 Task: Create List Commercial Law in Board Resource Planning Techniques to Workspace Digital Advertising. Create List Mergers and Acquisitions in Board Social Media Listening and Monitoring to Workspace Digital Advertising. Create List Litigation in Board Sales Team Compensation and Incentive Design to Workspace Digital Advertising
Action: Mouse moved to (331, 109)
Screenshot: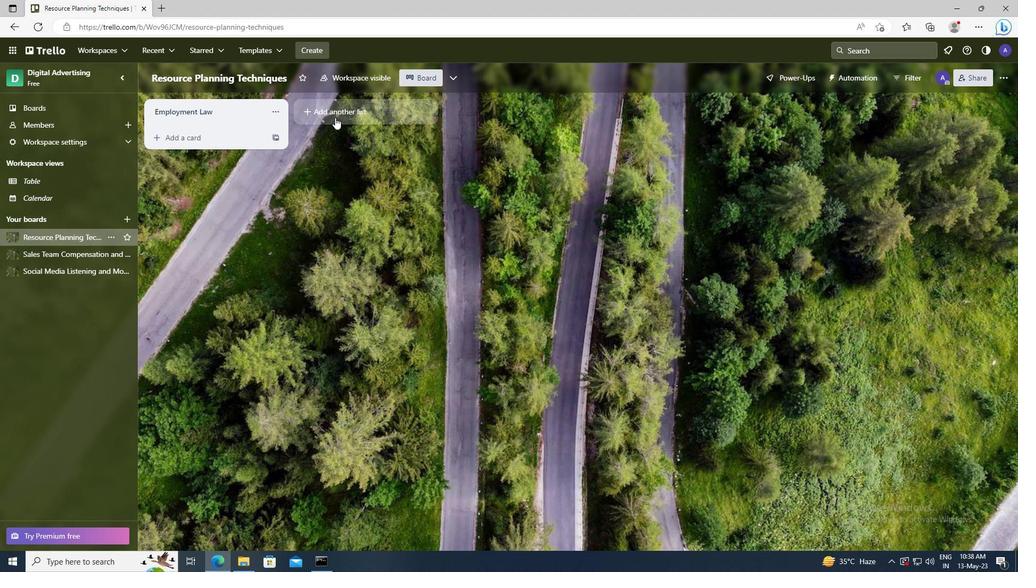 
Action: Mouse pressed left at (331, 109)
Screenshot: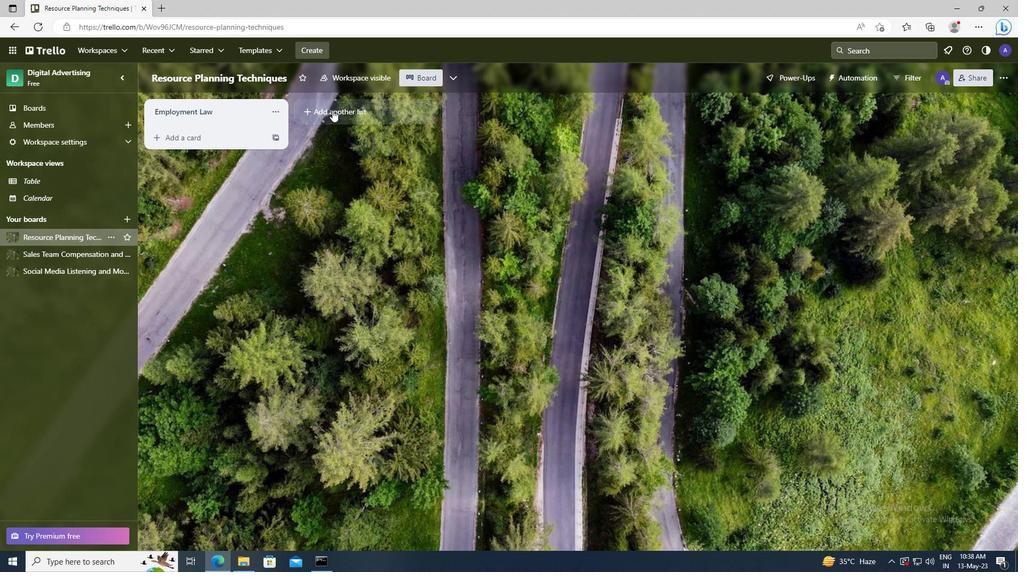 
Action: Key pressed <Key.shift>COMMERCIAL<Key.space><Key.shift>LAW
Screenshot: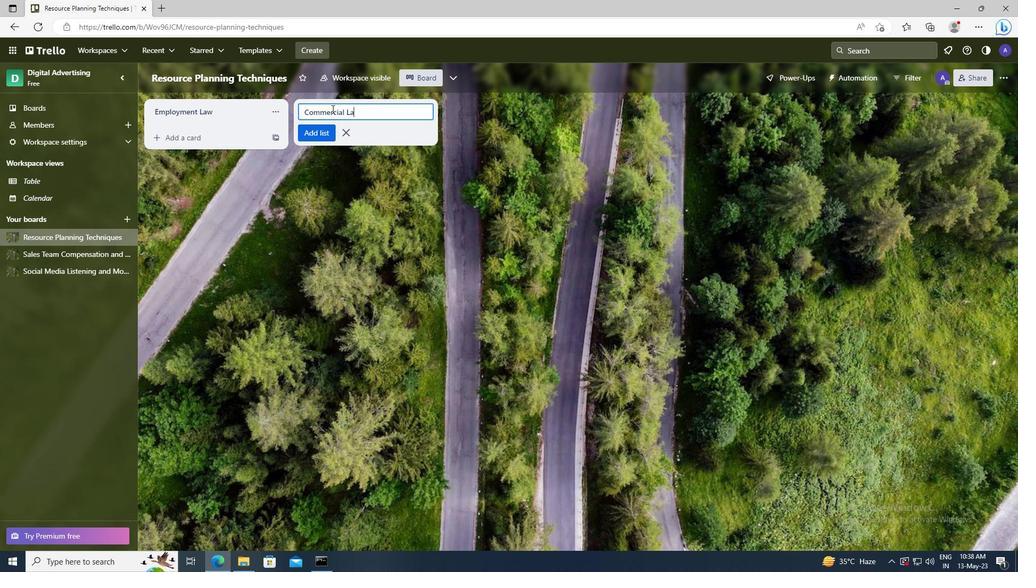 
Action: Mouse moved to (320, 132)
Screenshot: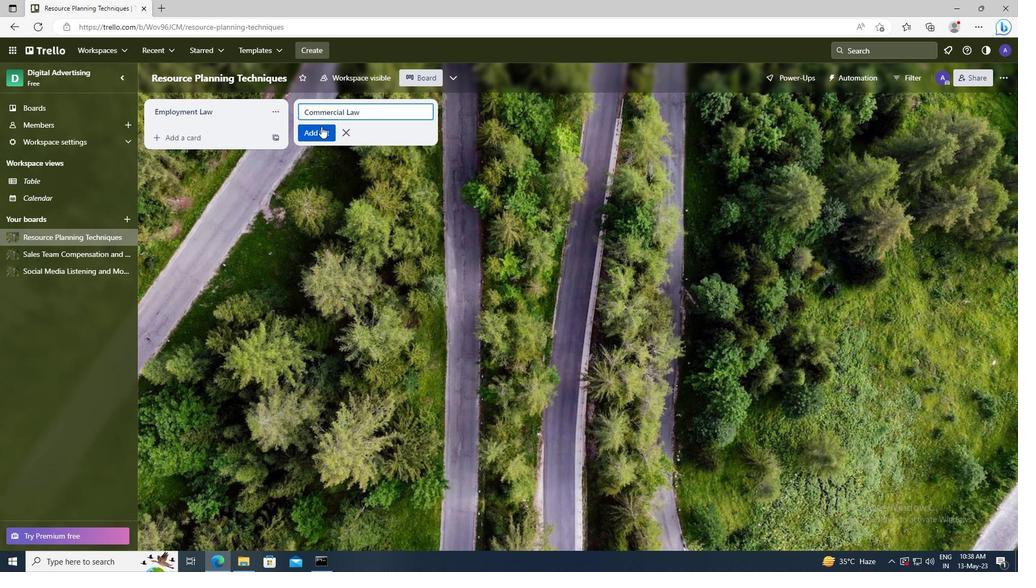 
Action: Mouse pressed left at (320, 132)
Screenshot: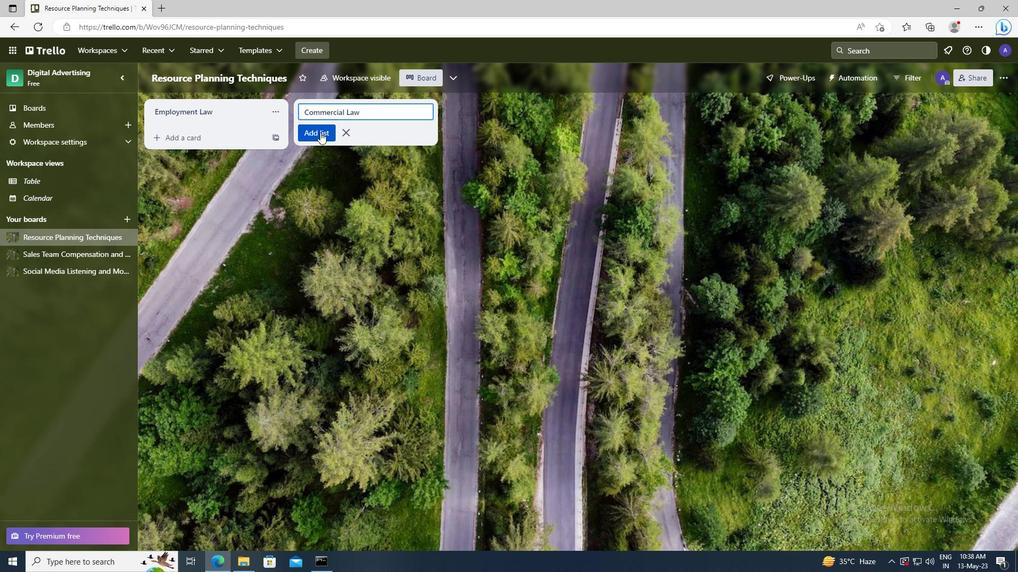 
Action: Mouse moved to (83, 270)
Screenshot: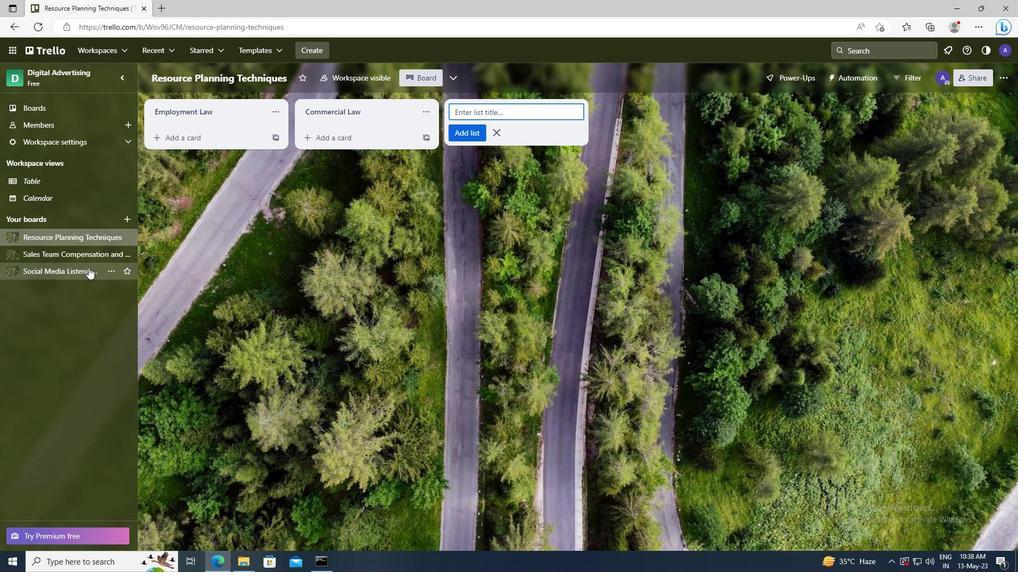 
Action: Mouse pressed left at (83, 270)
Screenshot: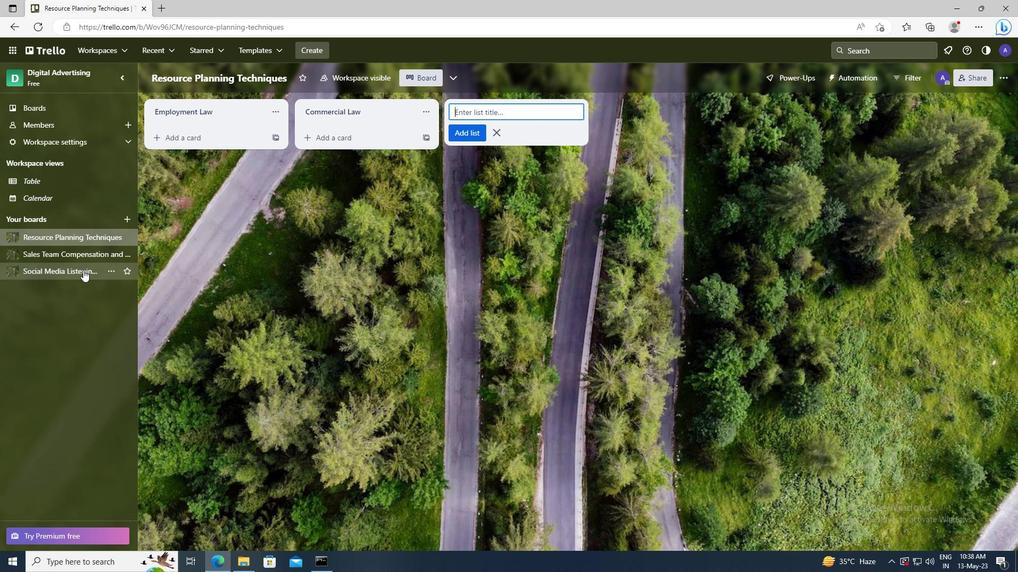 
Action: Mouse moved to (317, 112)
Screenshot: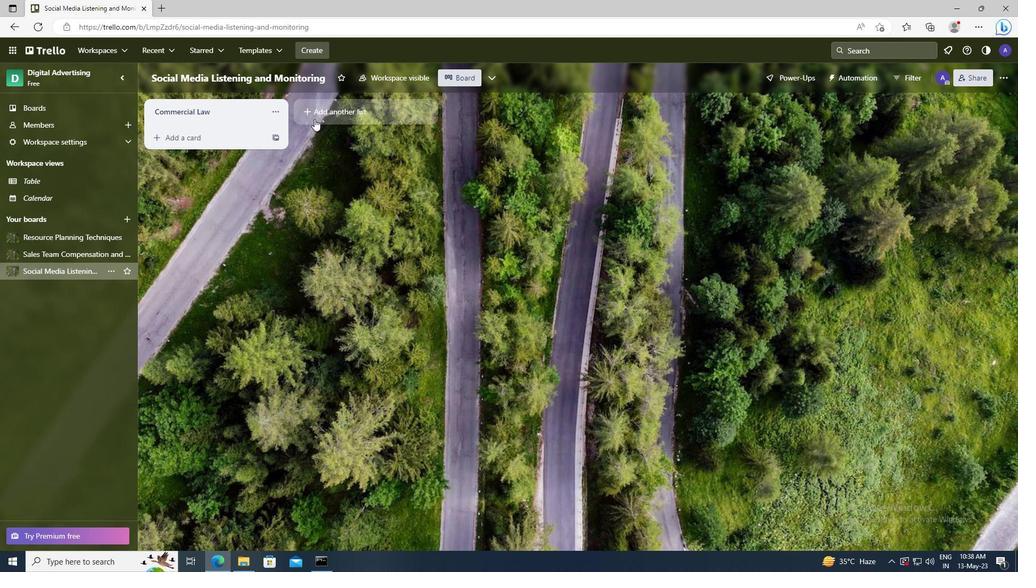 
Action: Mouse pressed left at (317, 112)
Screenshot: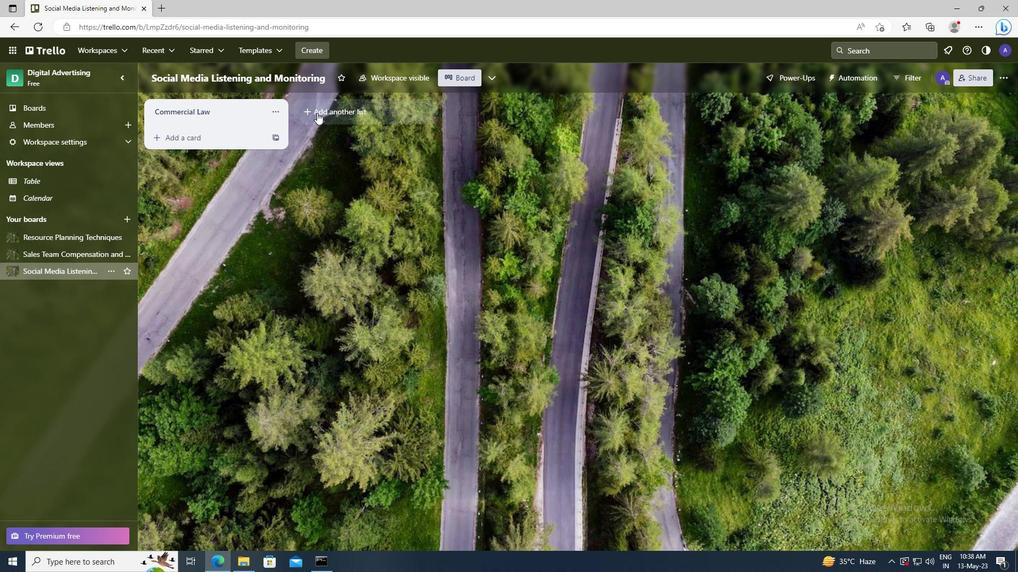 
Action: Key pressed <Key.shift>MERGERS<Key.space>AND<Key.space><Key.shift>ACQUISITIONS
Screenshot: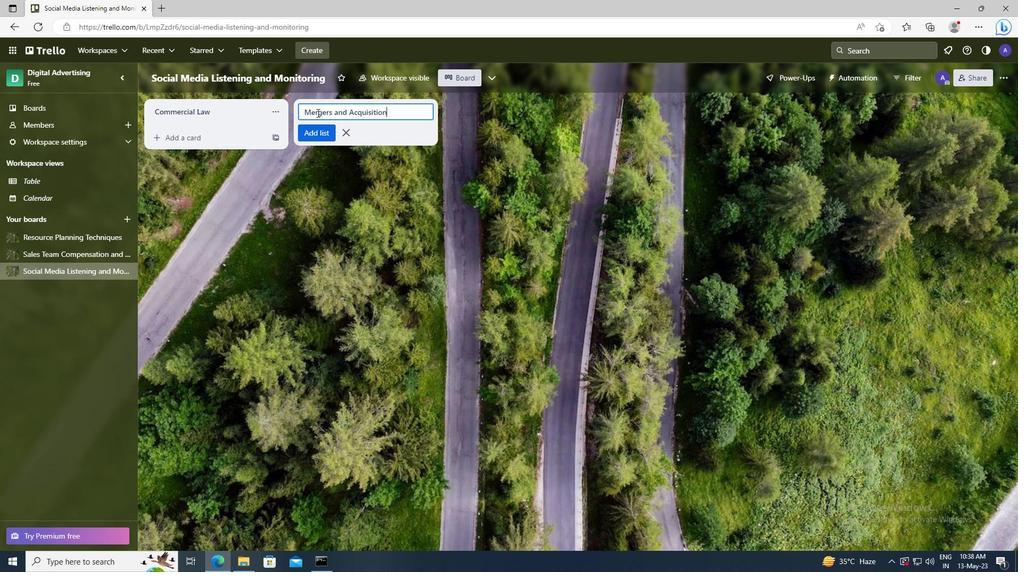 
Action: Mouse moved to (317, 129)
Screenshot: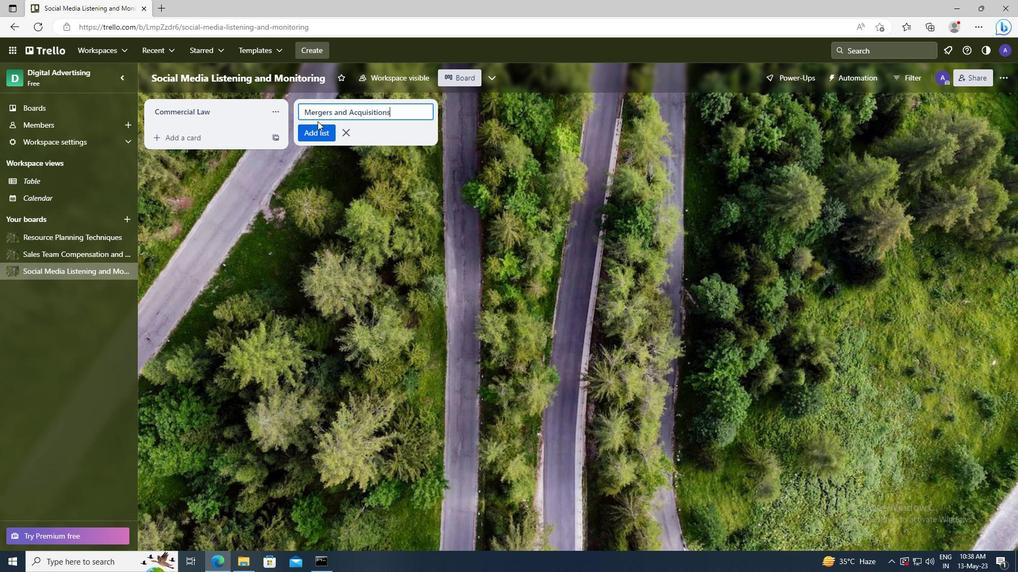 
Action: Mouse pressed left at (317, 129)
Screenshot: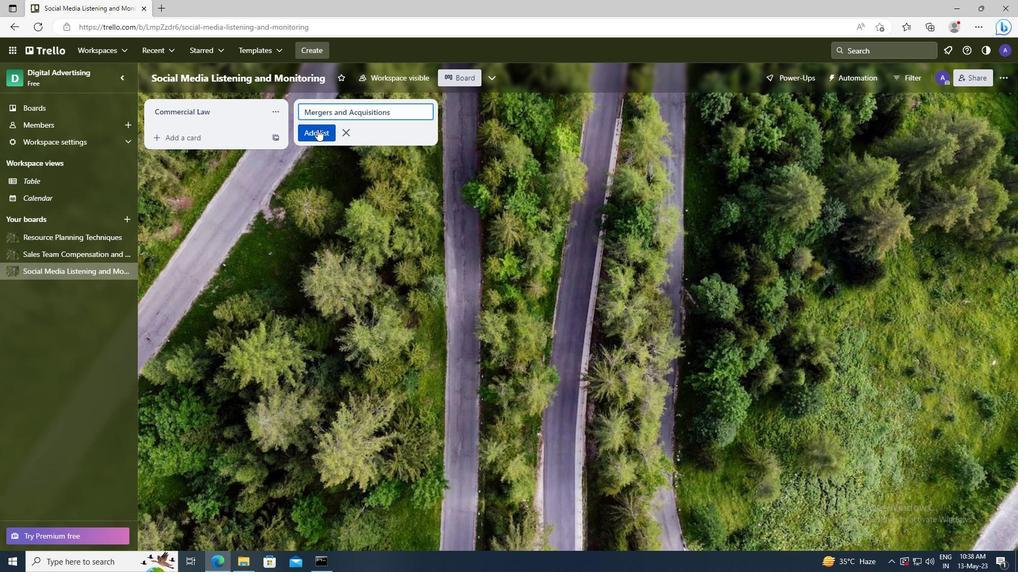 
Action: Mouse moved to (94, 249)
Screenshot: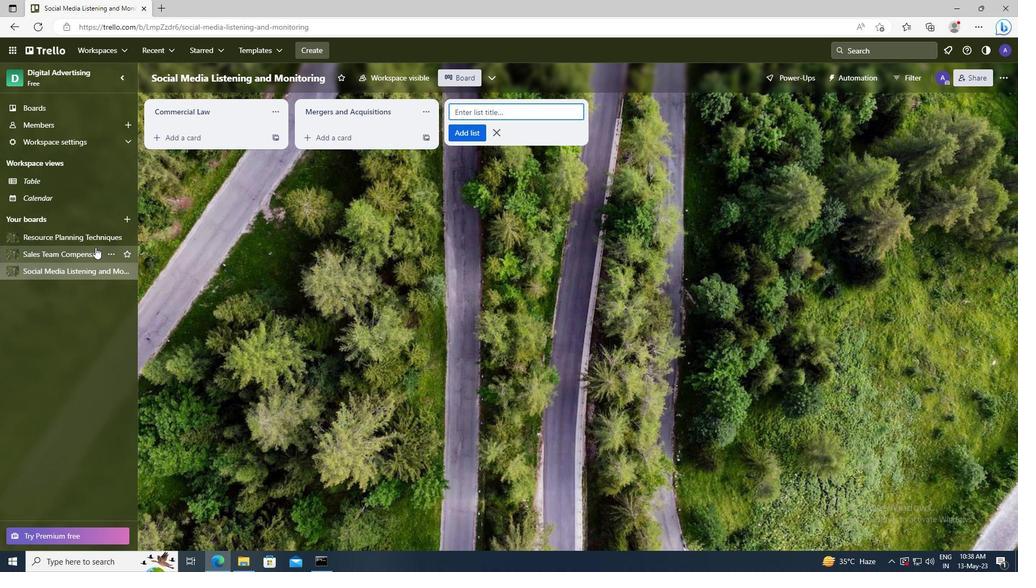 
Action: Mouse pressed left at (94, 249)
Screenshot: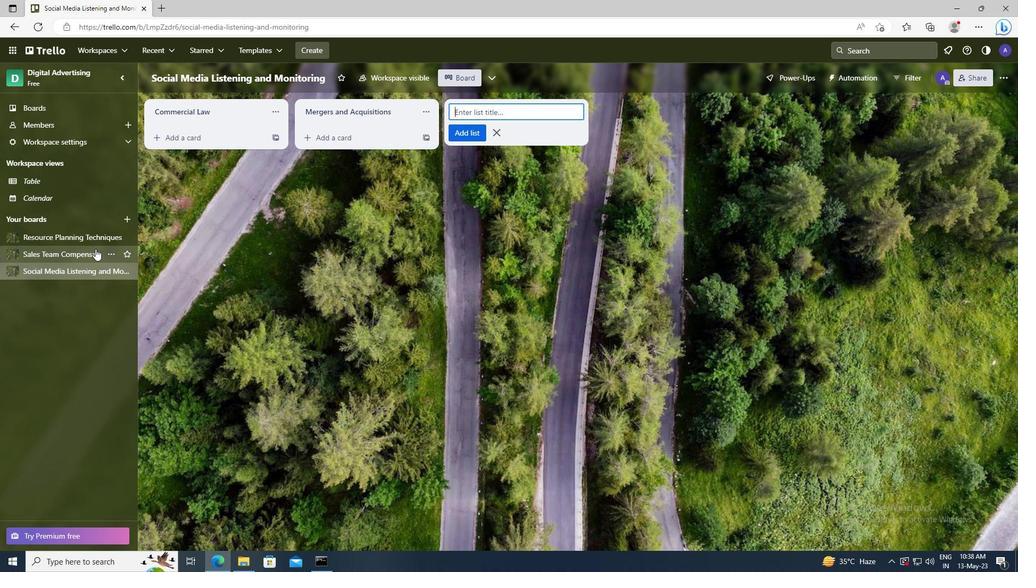 
Action: Mouse moved to (320, 111)
Screenshot: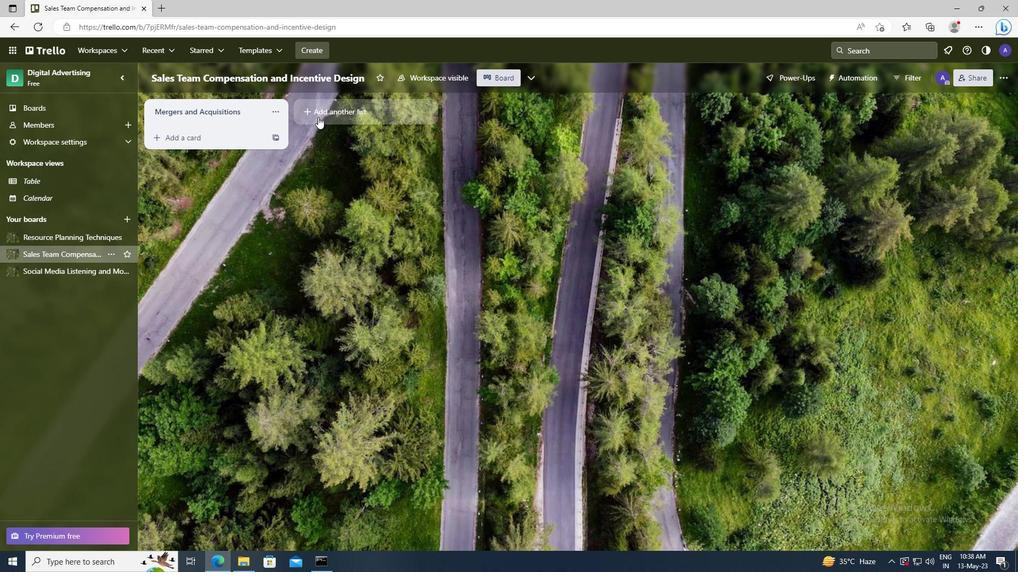 
Action: Mouse pressed left at (320, 111)
Screenshot: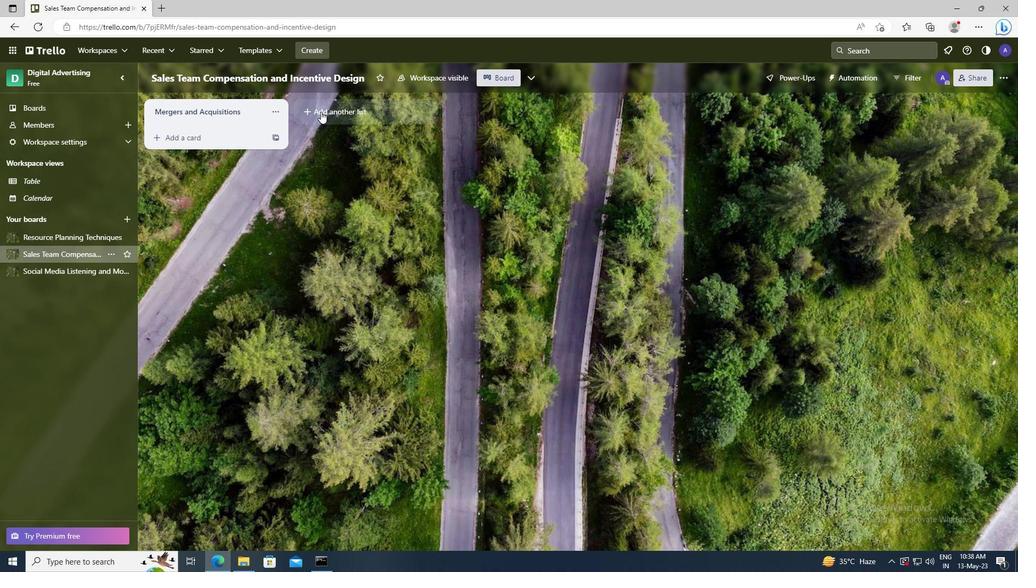 
Action: Key pressed <Key.shift>LITIGATION
Screenshot: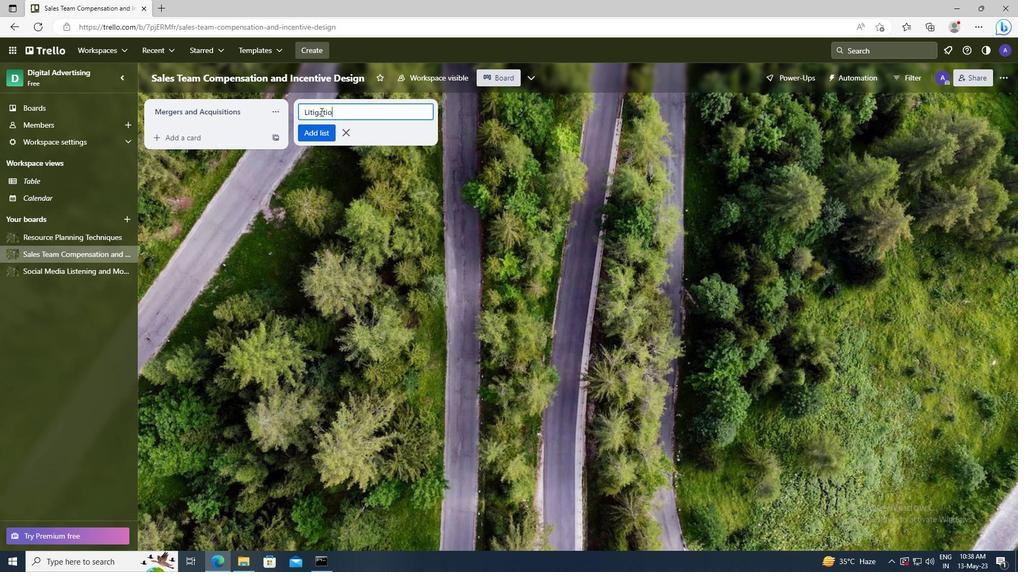 
Action: Mouse moved to (324, 130)
Screenshot: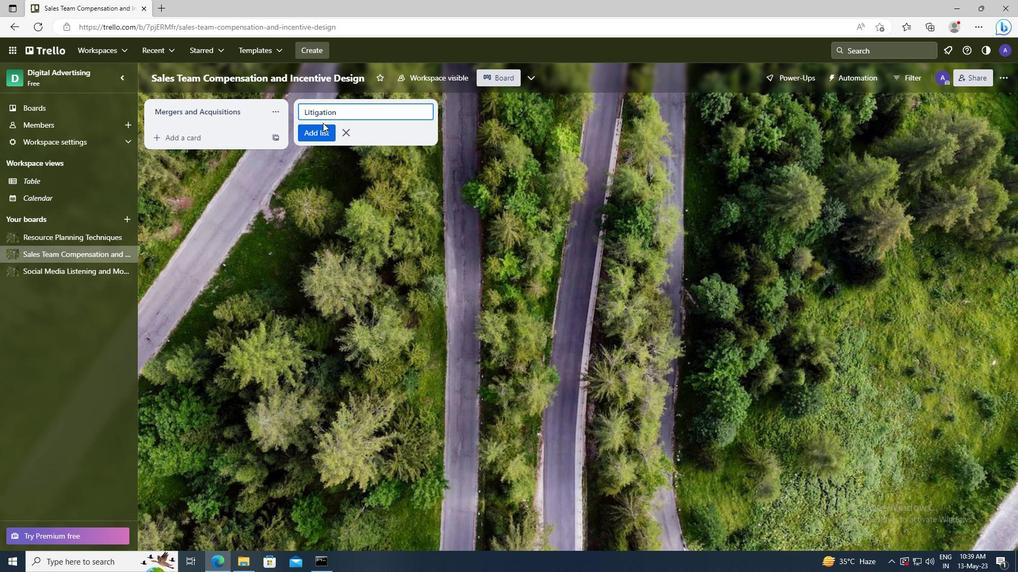 
Action: Mouse pressed left at (324, 130)
Screenshot: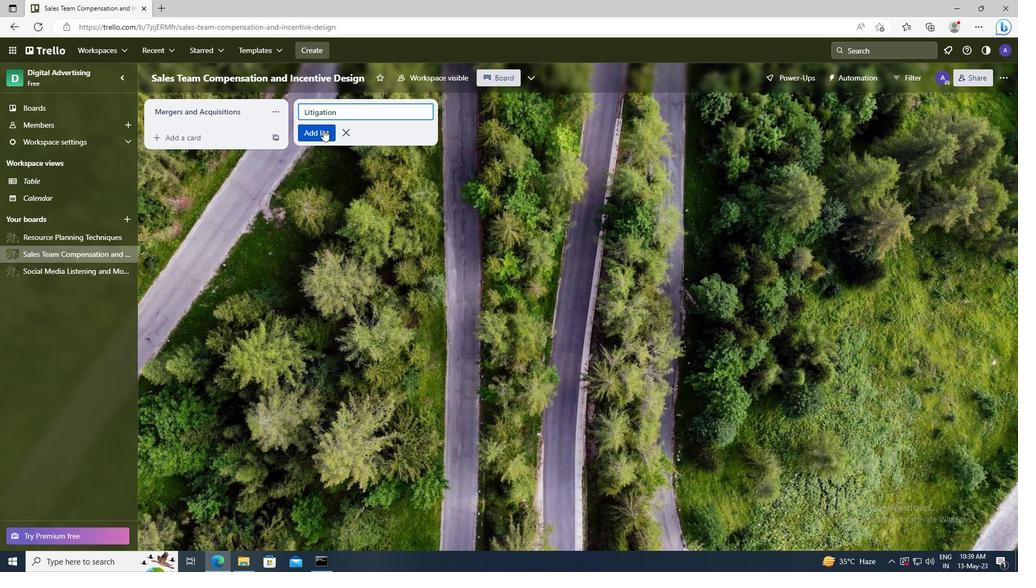 
